 Task: Create a schedule automation trigger every first monday of the month at 11:00 AM.
Action: Mouse moved to (1091, 308)
Screenshot: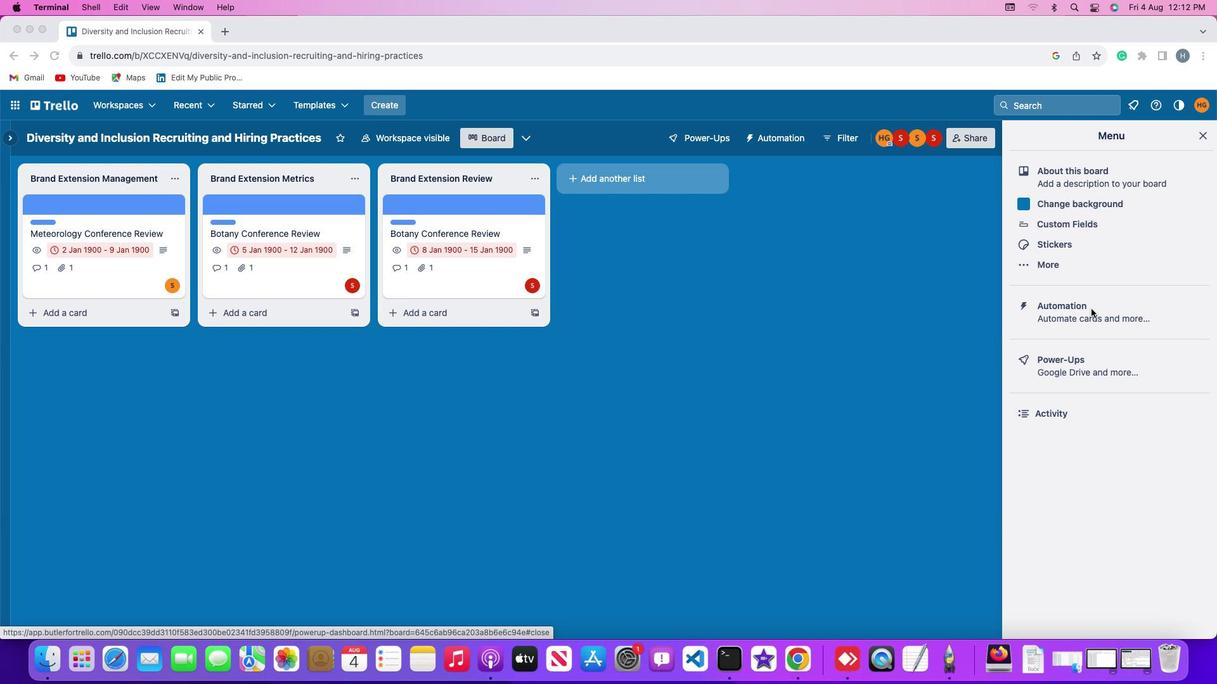 
Action: Mouse pressed left at (1091, 308)
Screenshot: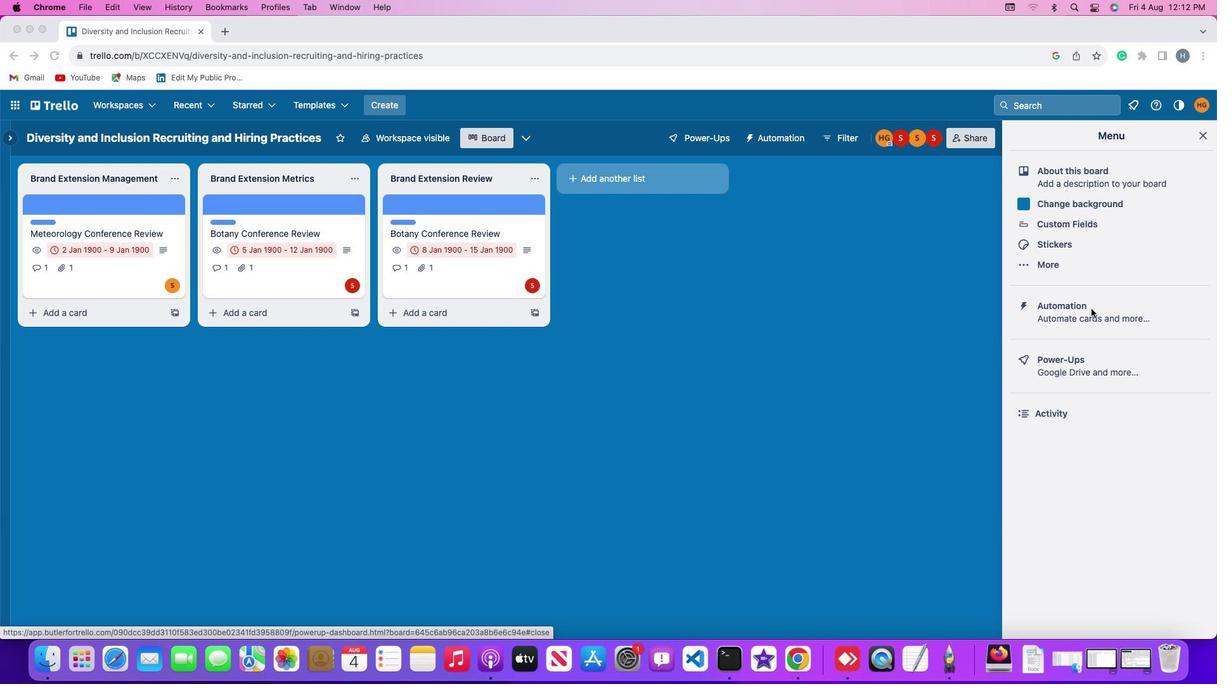 
Action: Mouse moved to (1096, 312)
Screenshot: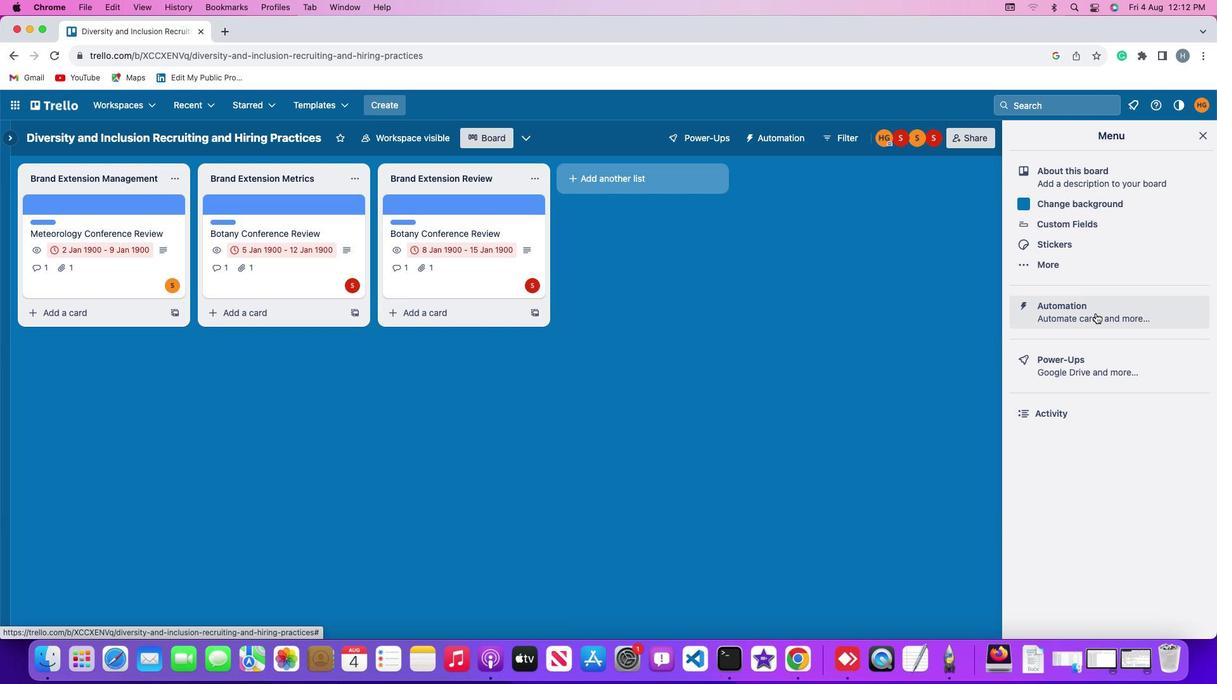 
Action: Mouse pressed left at (1096, 312)
Screenshot: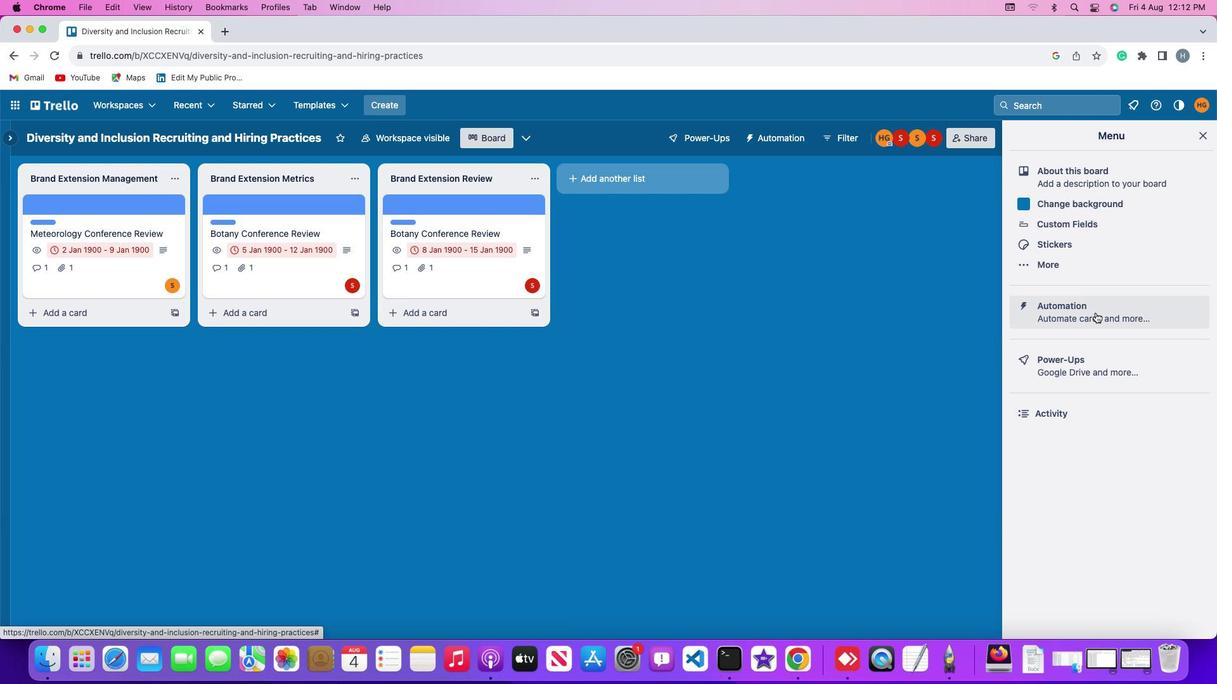 
Action: Mouse moved to (79, 274)
Screenshot: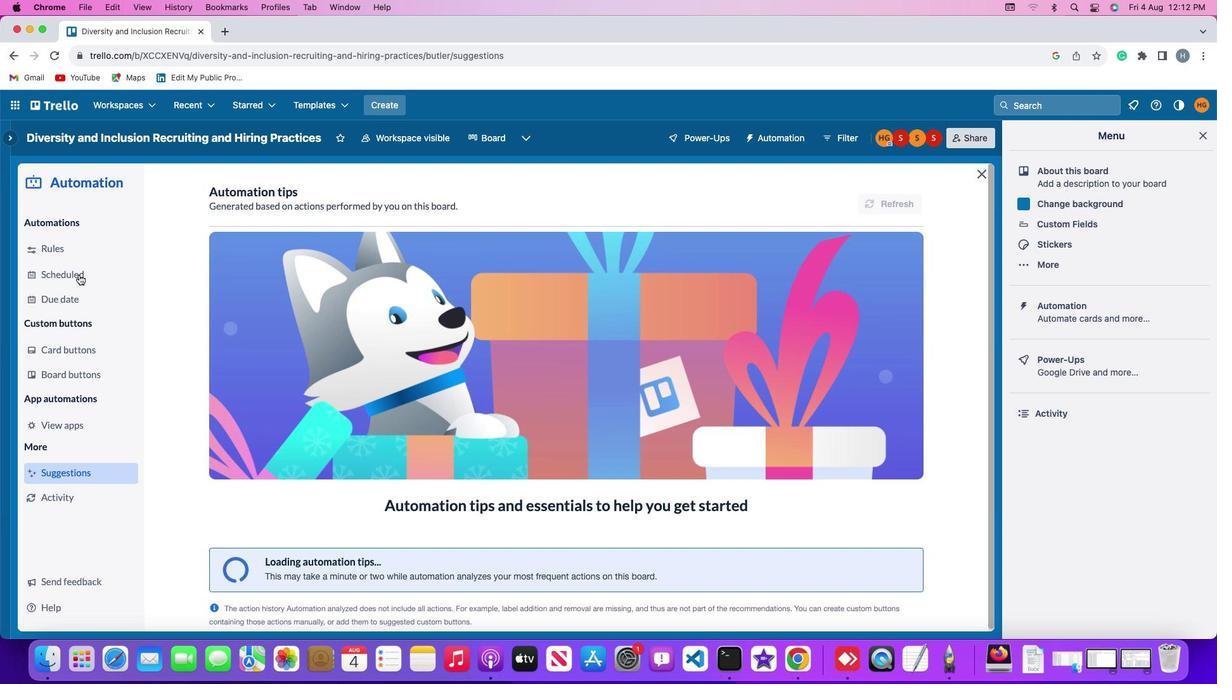 
Action: Mouse pressed left at (79, 274)
Screenshot: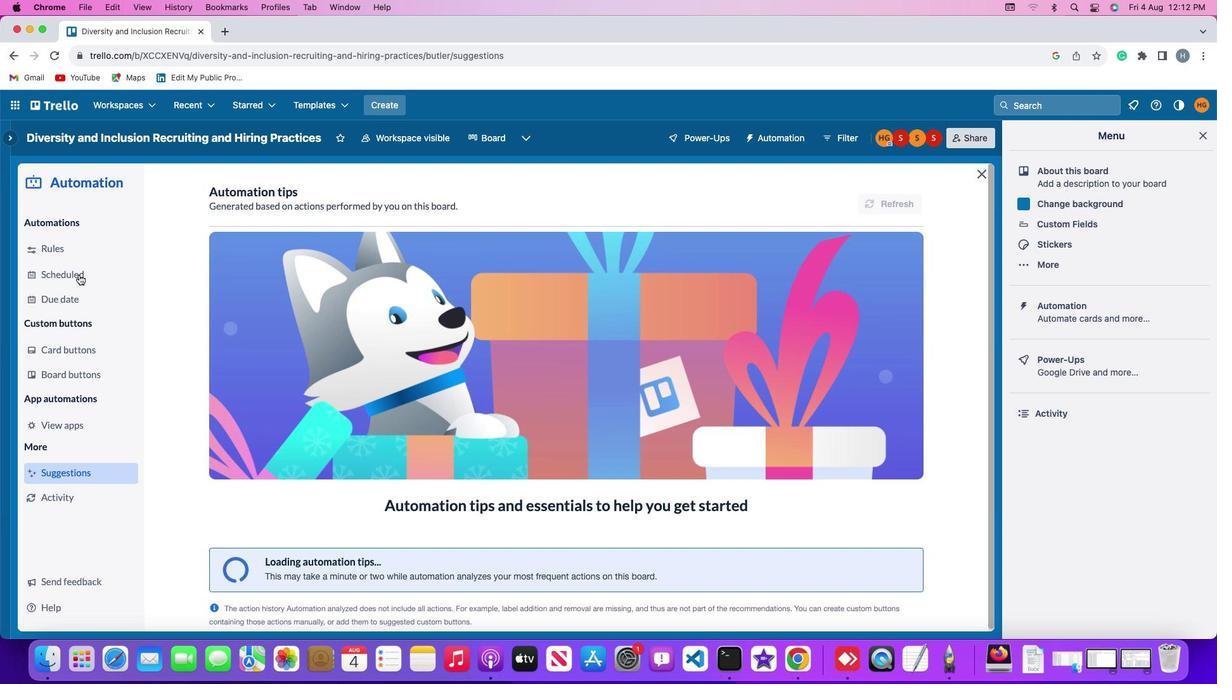 
Action: Mouse moved to (860, 194)
Screenshot: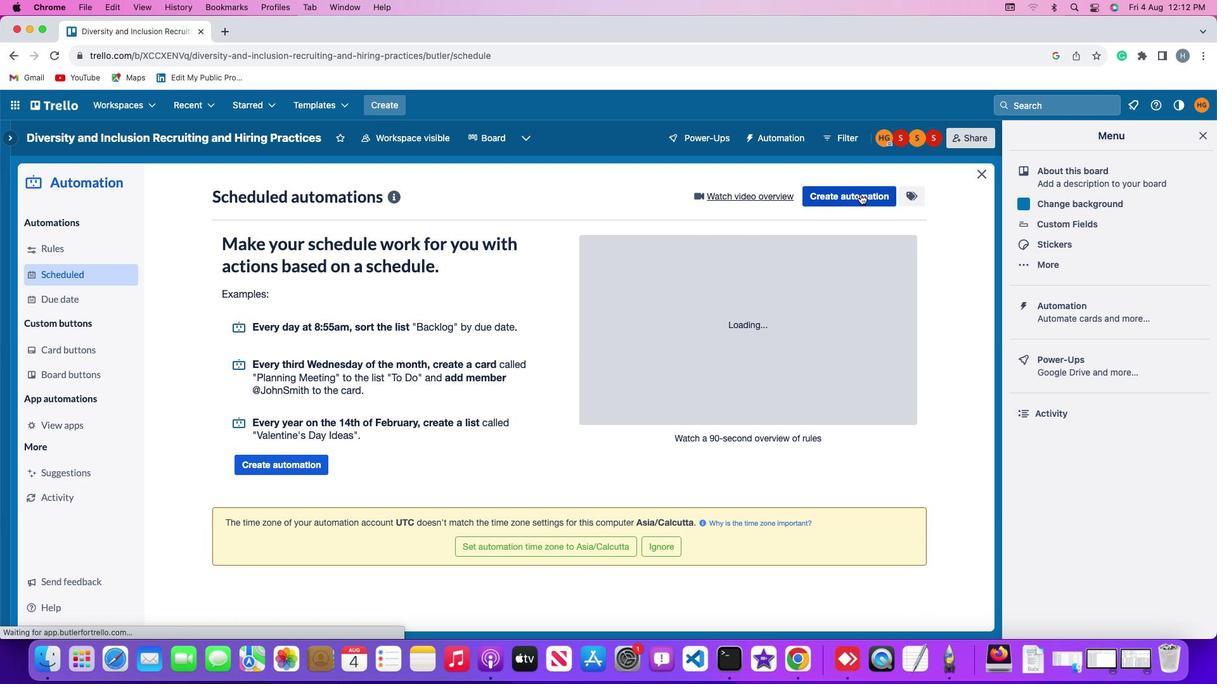 
Action: Mouse pressed left at (860, 194)
Screenshot: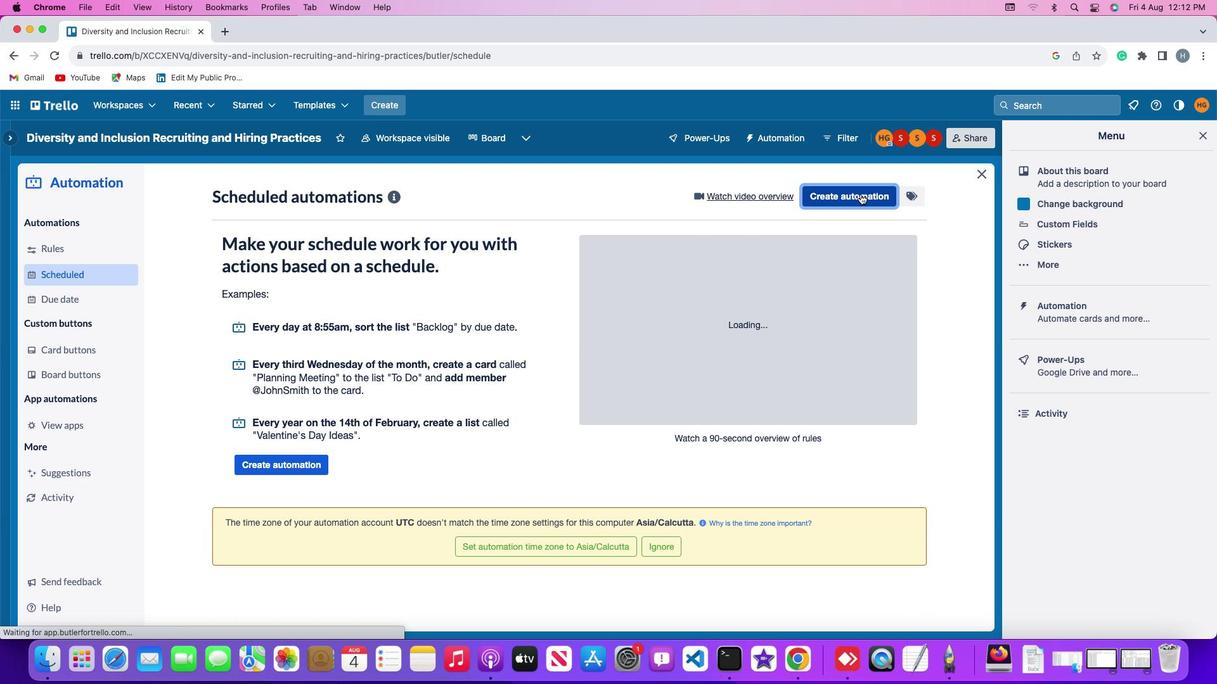 
Action: Mouse moved to (644, 318)
Screenshot: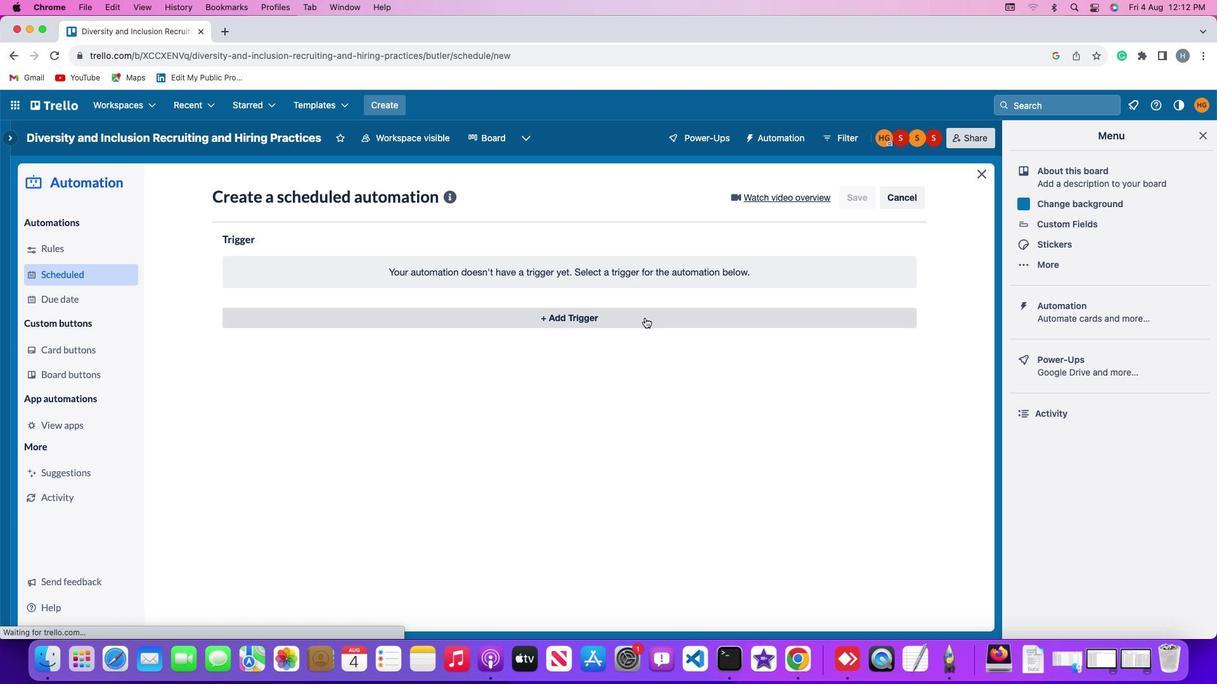 
Action: Mouse pressed left at (644, 318)
Screenshot: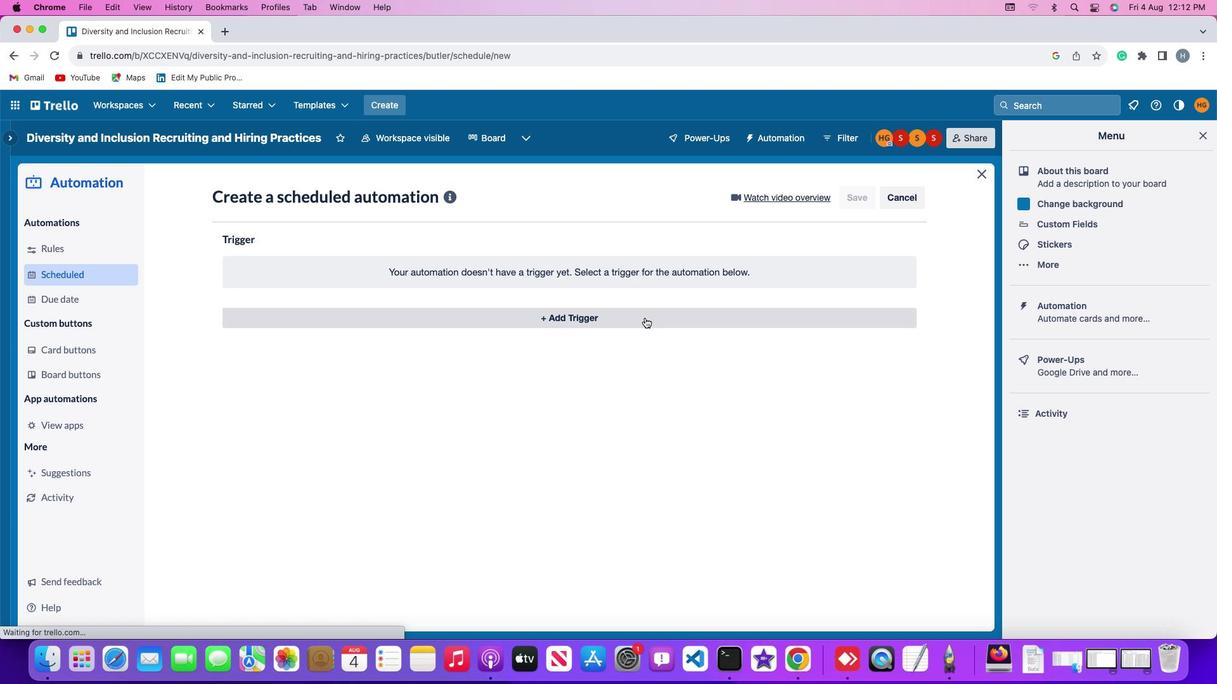 
Action: Mouse moved to (261, 492)
Screenshot: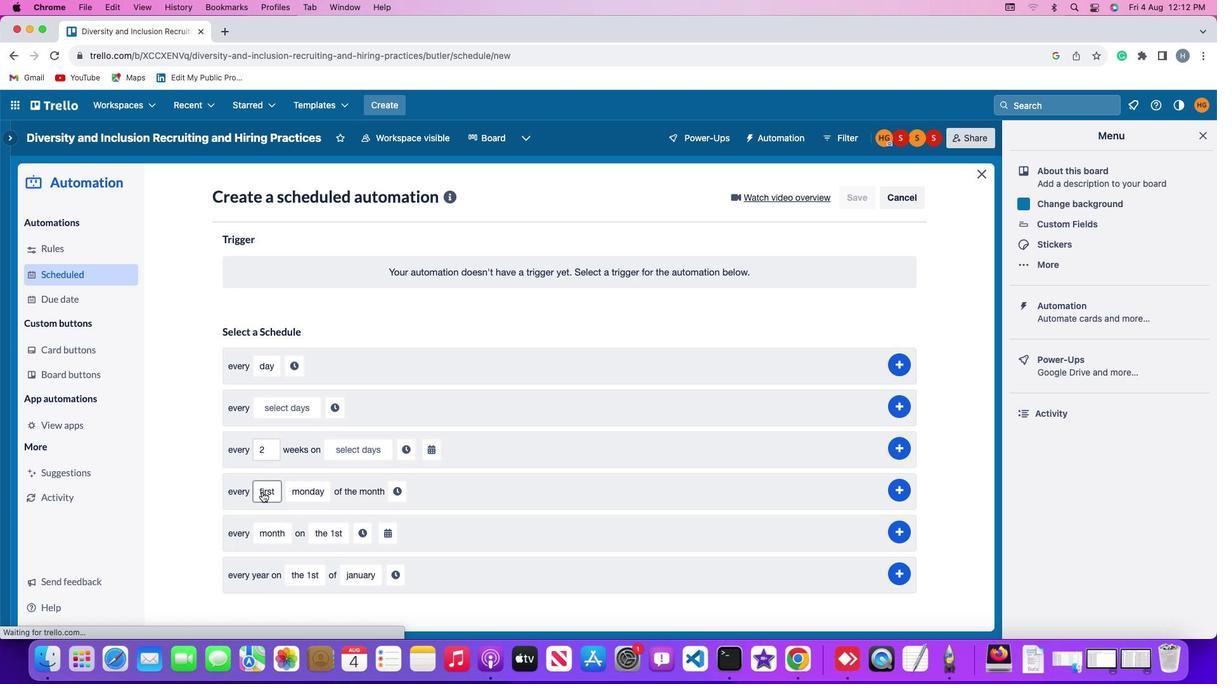 
Action: Mouse pressed left at (261, 492)
Screenshot: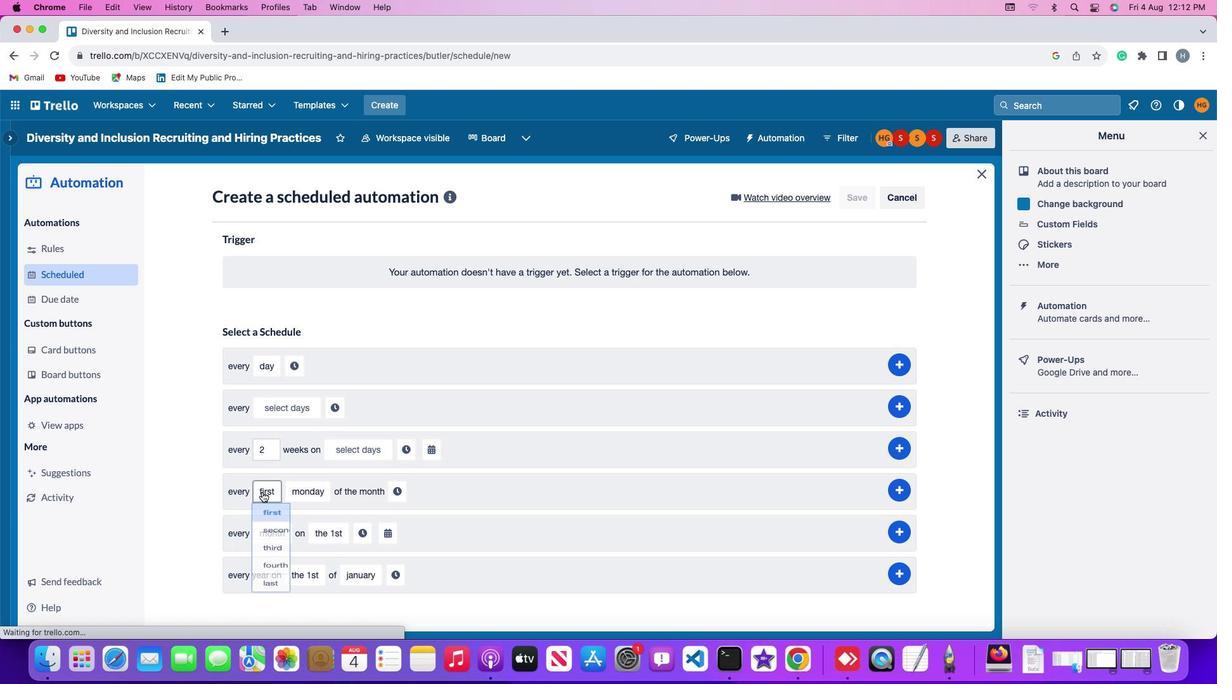 
Action: Mouse moved to (270, 516)
Screenshot: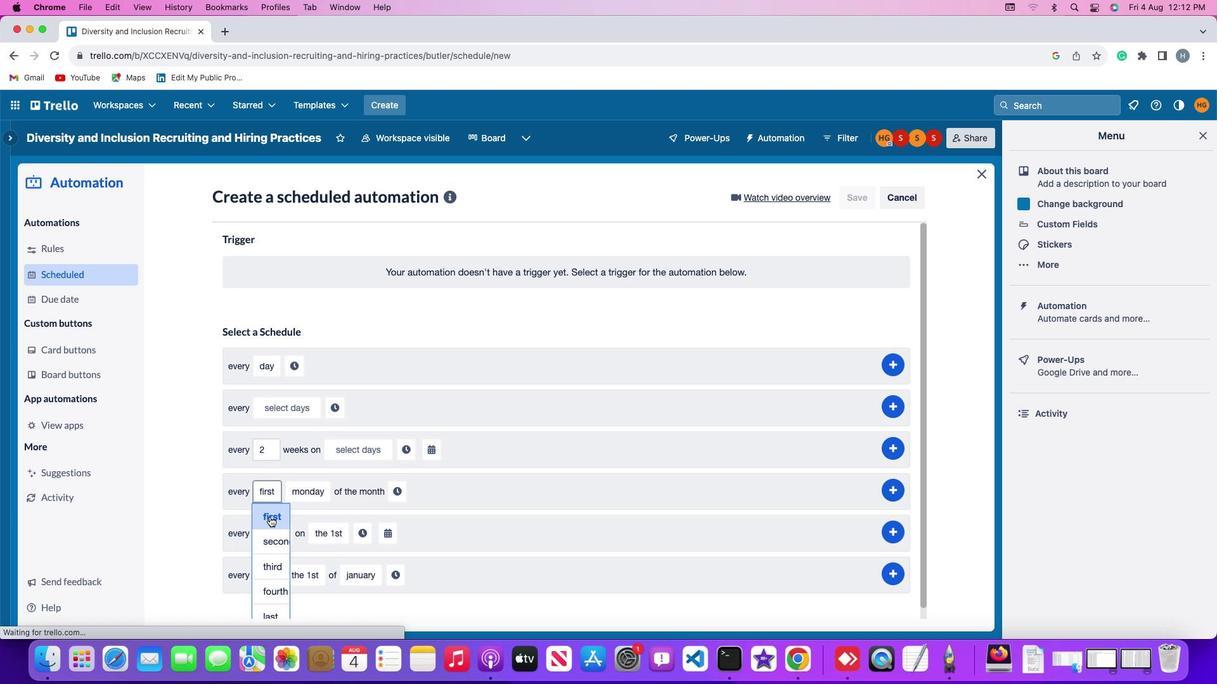 
Action: Mouse pressed left at (270, 516)
Screenshot: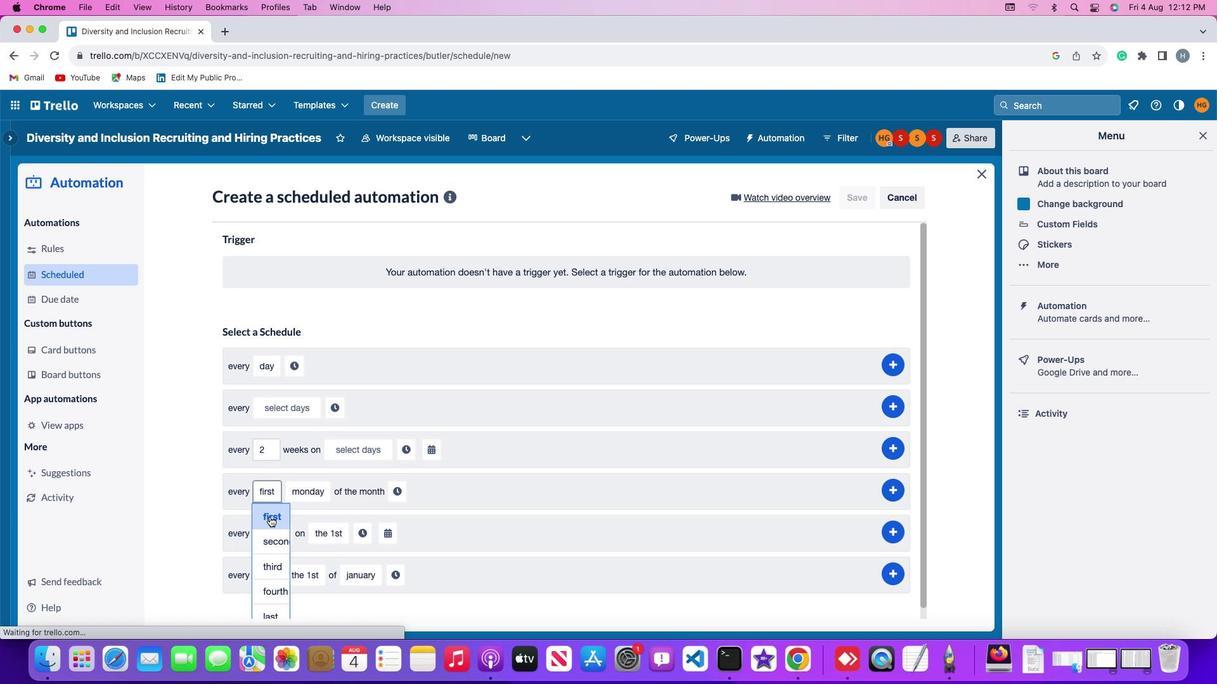 
Action: Mouse pressed left at (270, 516)
Screenshot: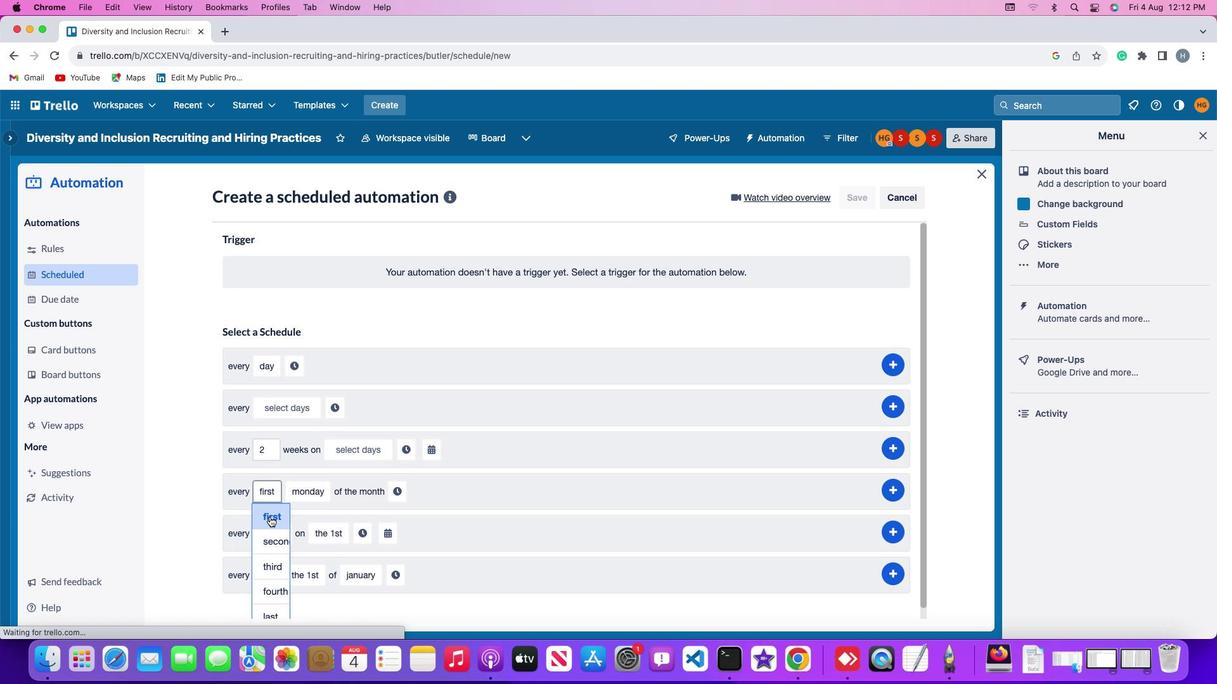 
Action: Mouse moved to (301, 493)
Screenshot: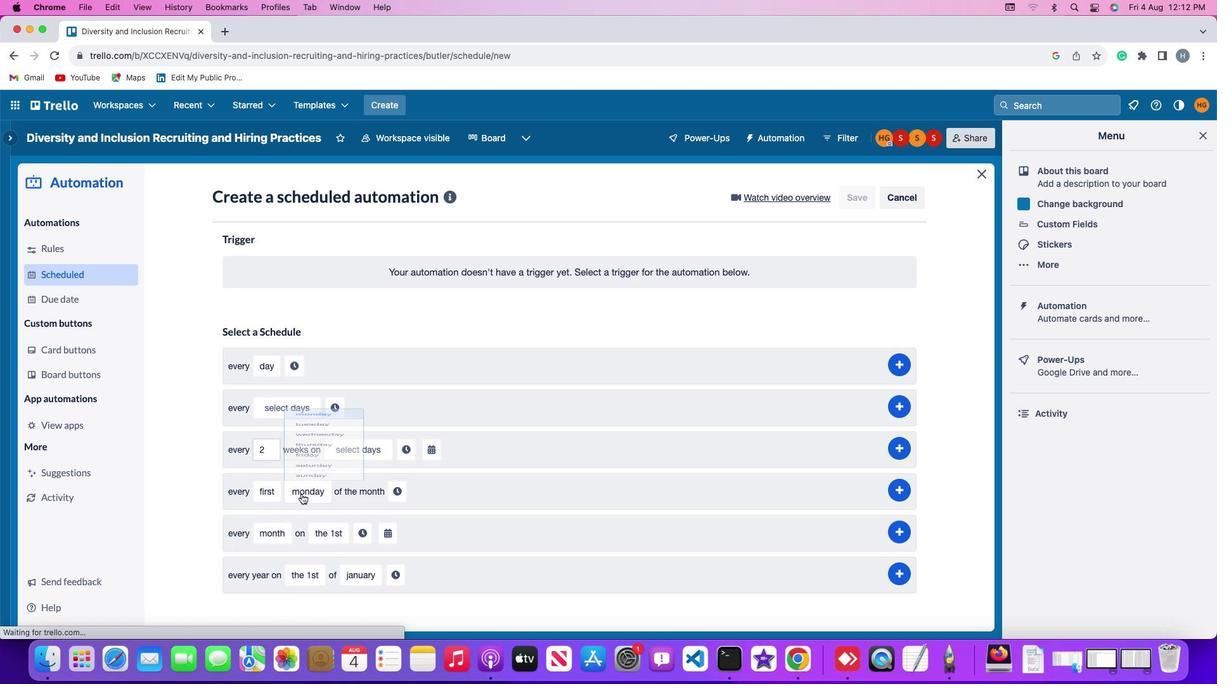 
Action: Mouse pressed left at (301, 493)
Screenshot: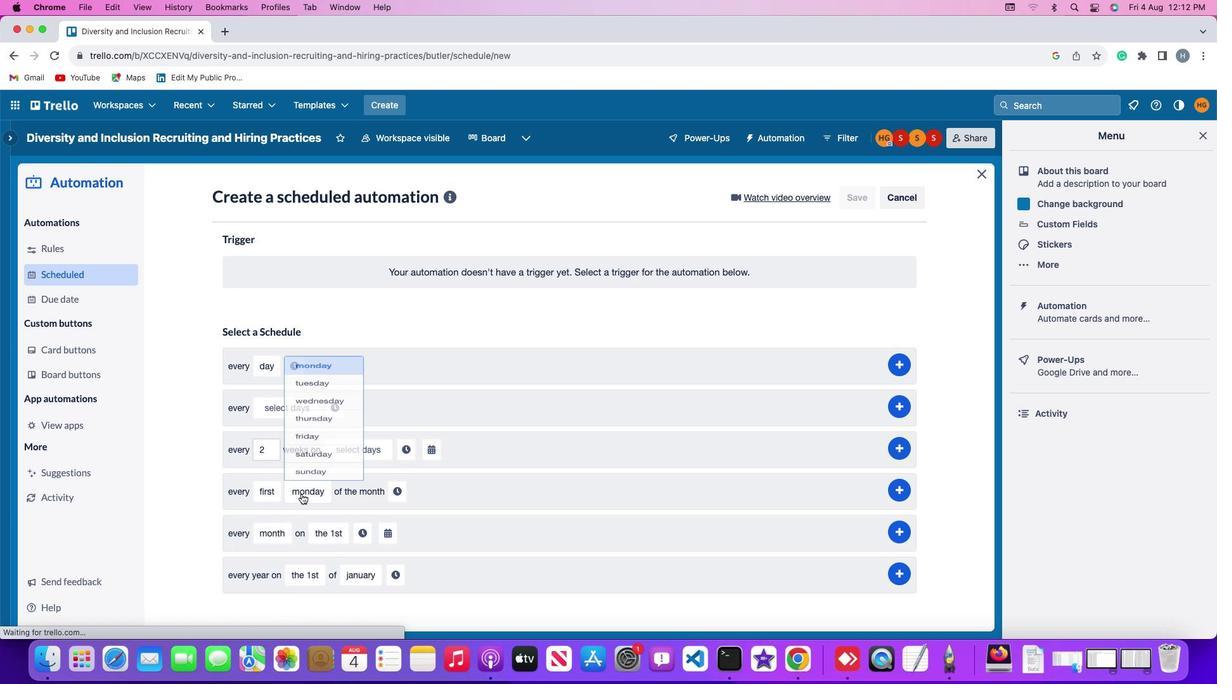
Action: Mouse moved to (331, 315)
Screenshot: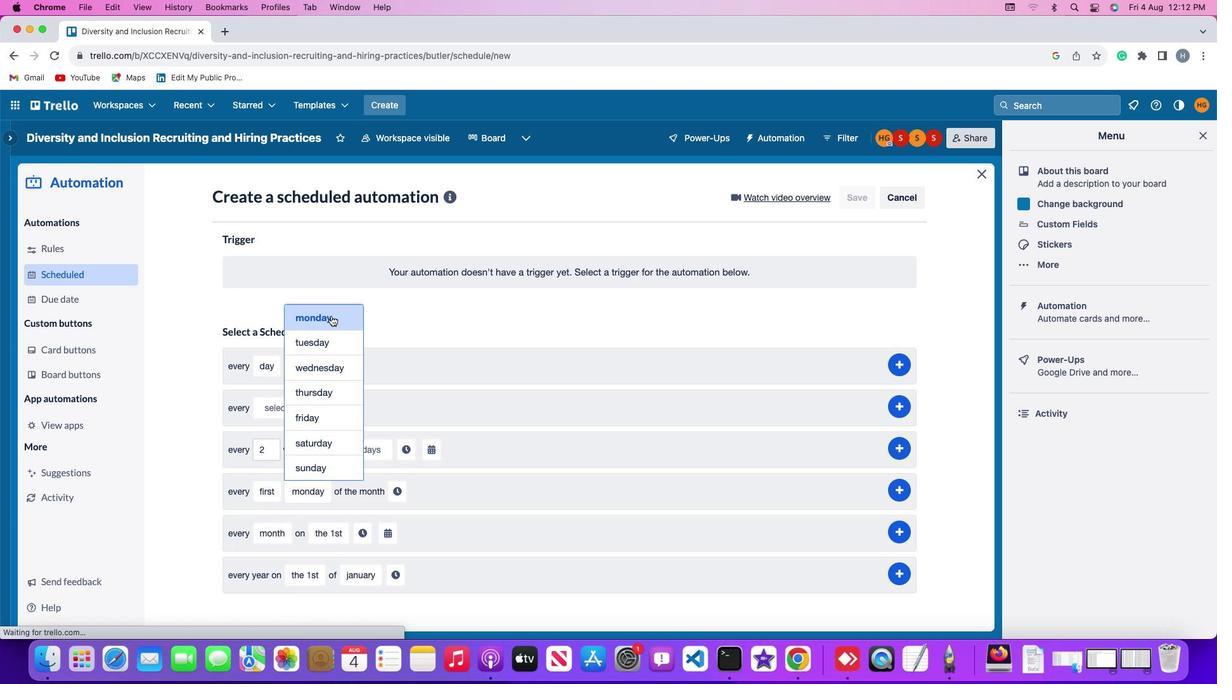 
Action: Mouse pressed left at (331, 315)
Screenshot: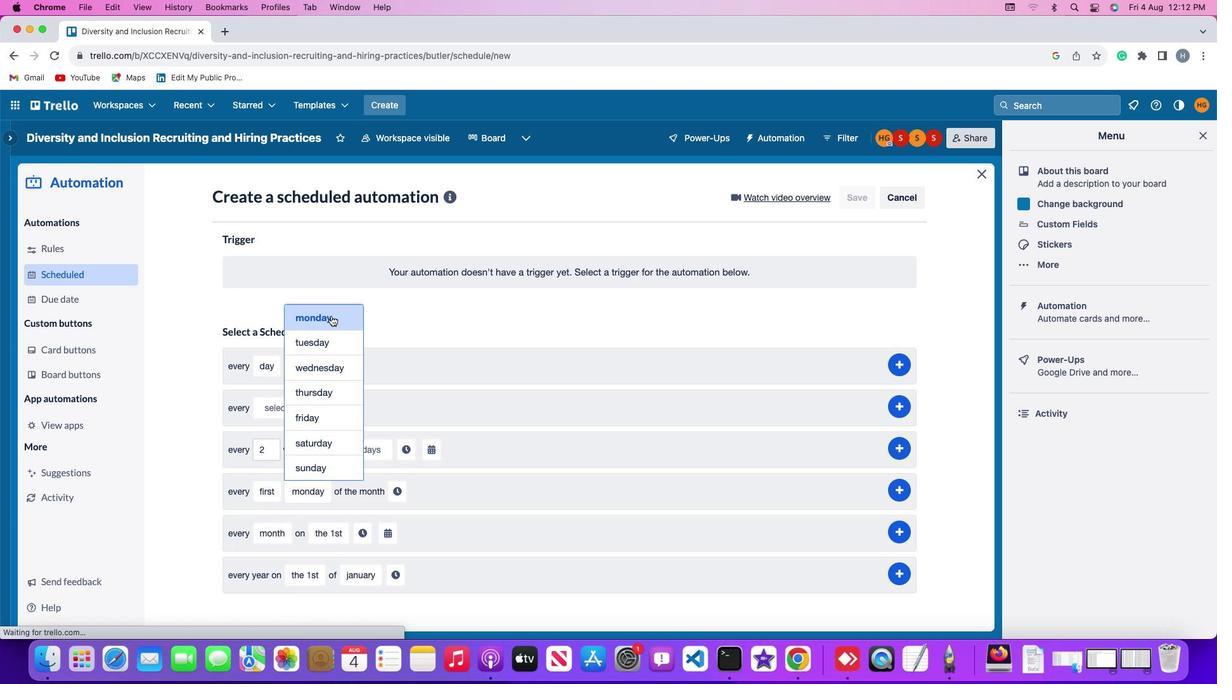 
Action: Mouse moved to (402, 488)
Screenshot: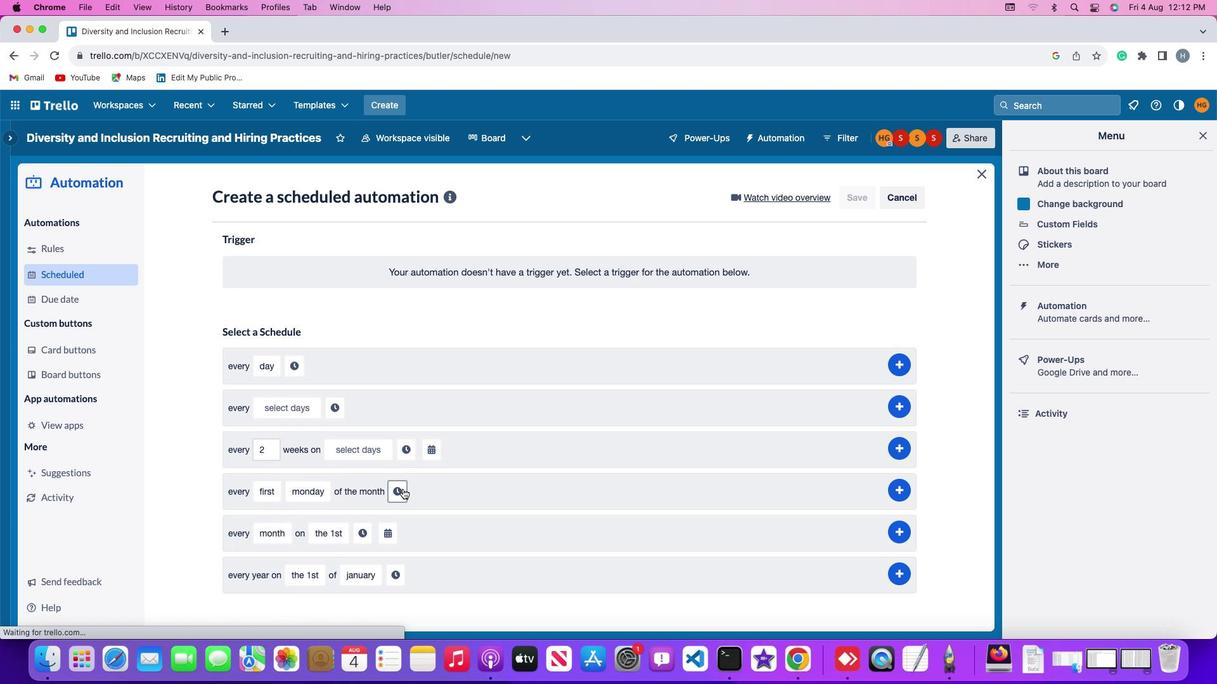 
Action: Mouse pressed left at (402, 488)
Screenshot: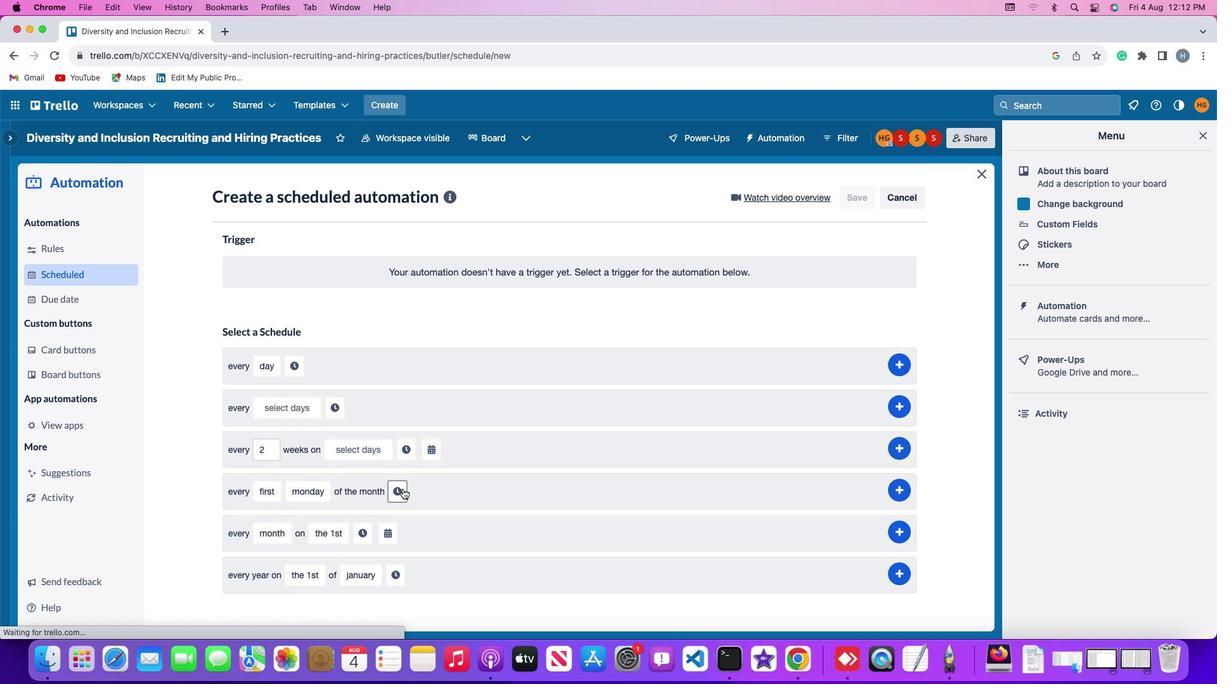
Action: Mouse moved to (426, 494)
Screenshot: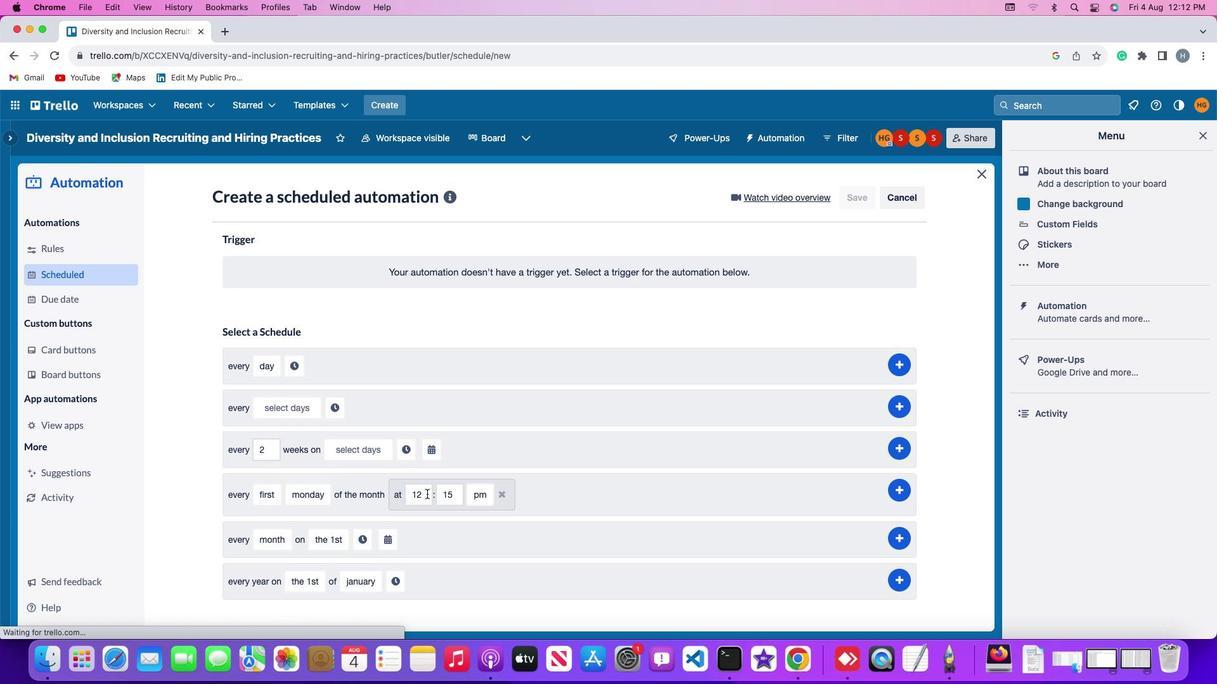 
Action: Mouse pressed left at (426, 494)
Screenshot: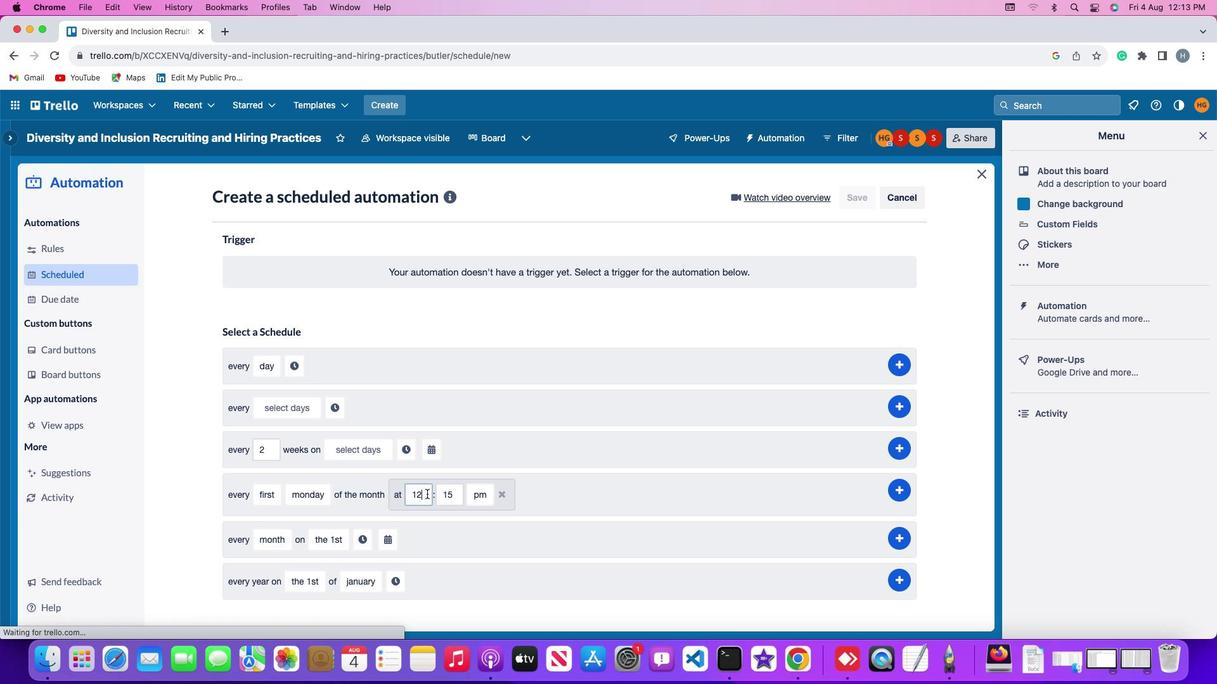 
Action: Mouse moved to (427, 494)
Screenshot: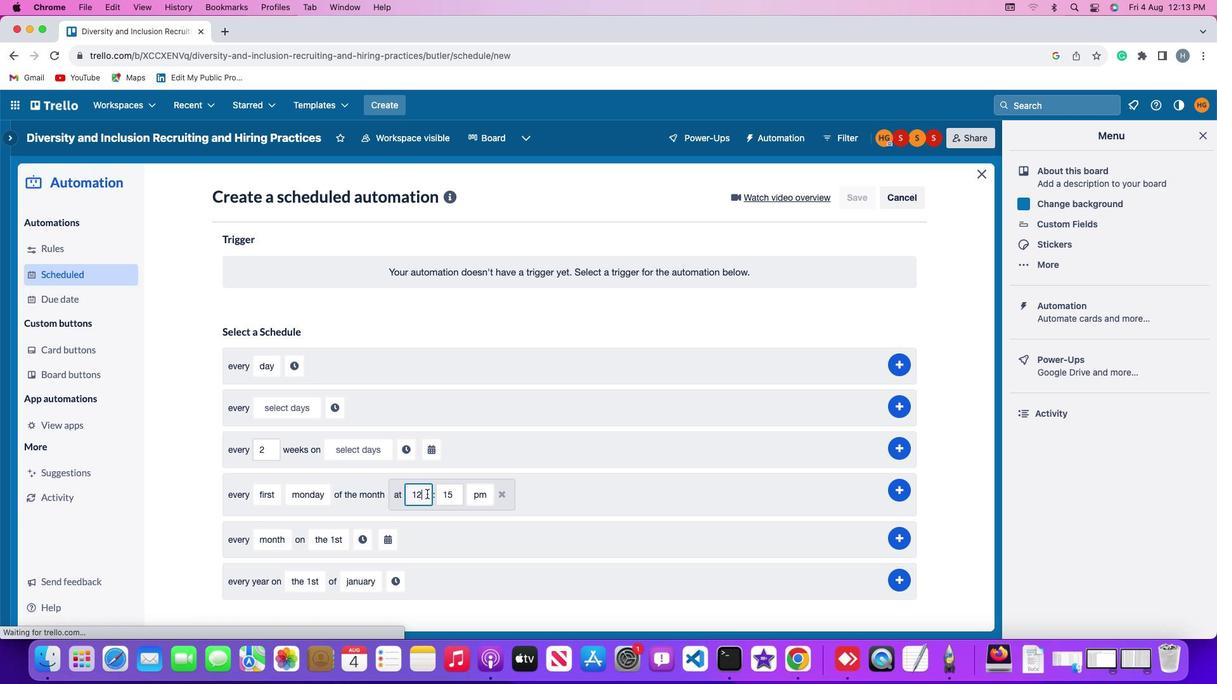
Action: Key pressed Key.backspace'0'
Screenshot: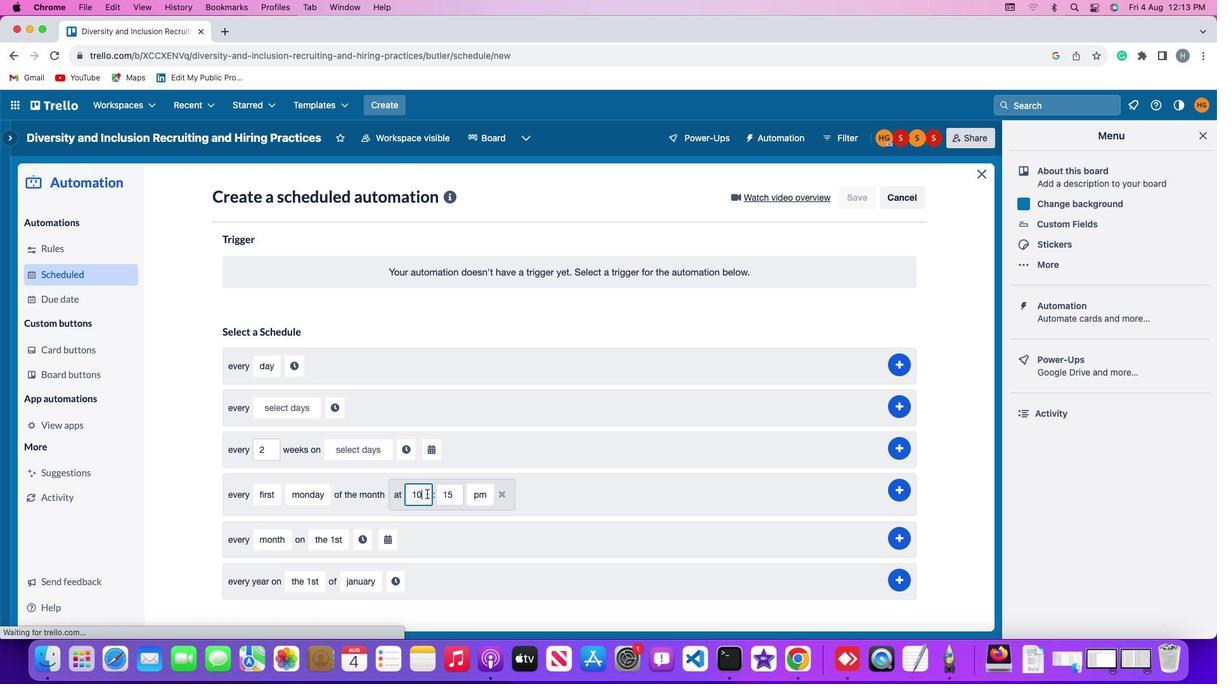 
Action: Mouse moved to (454, 493)
Screenshot: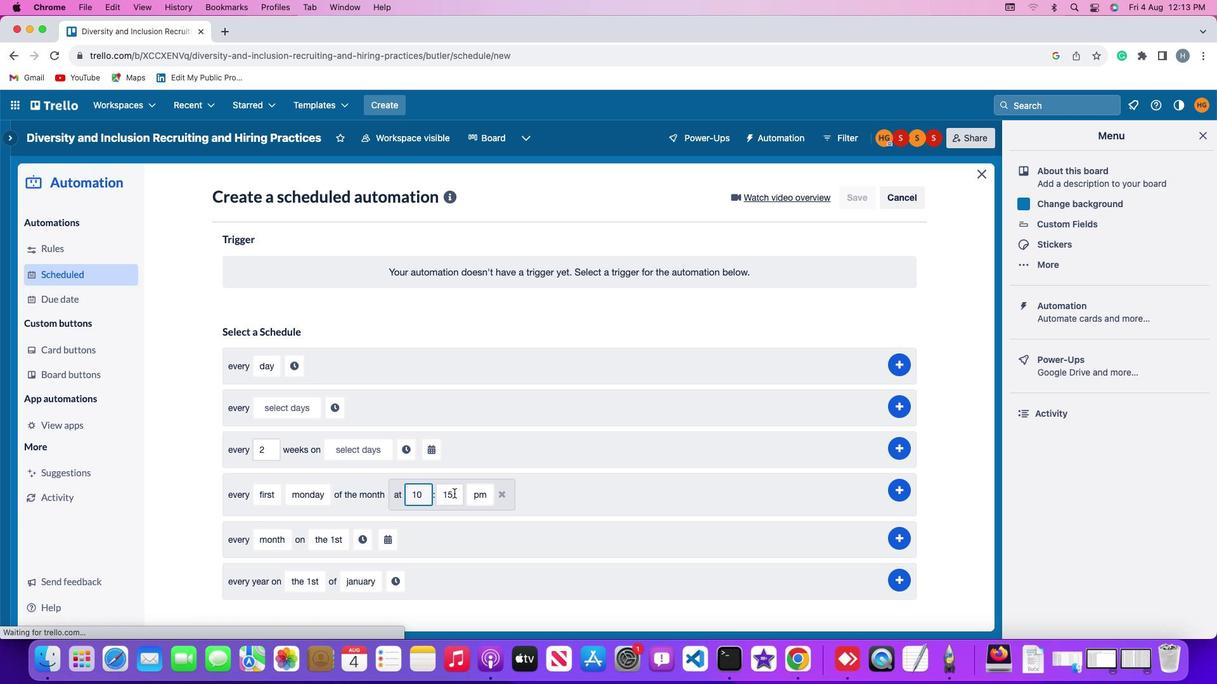 
Action: Mouse pressed left at (454, 493)
Screenshot: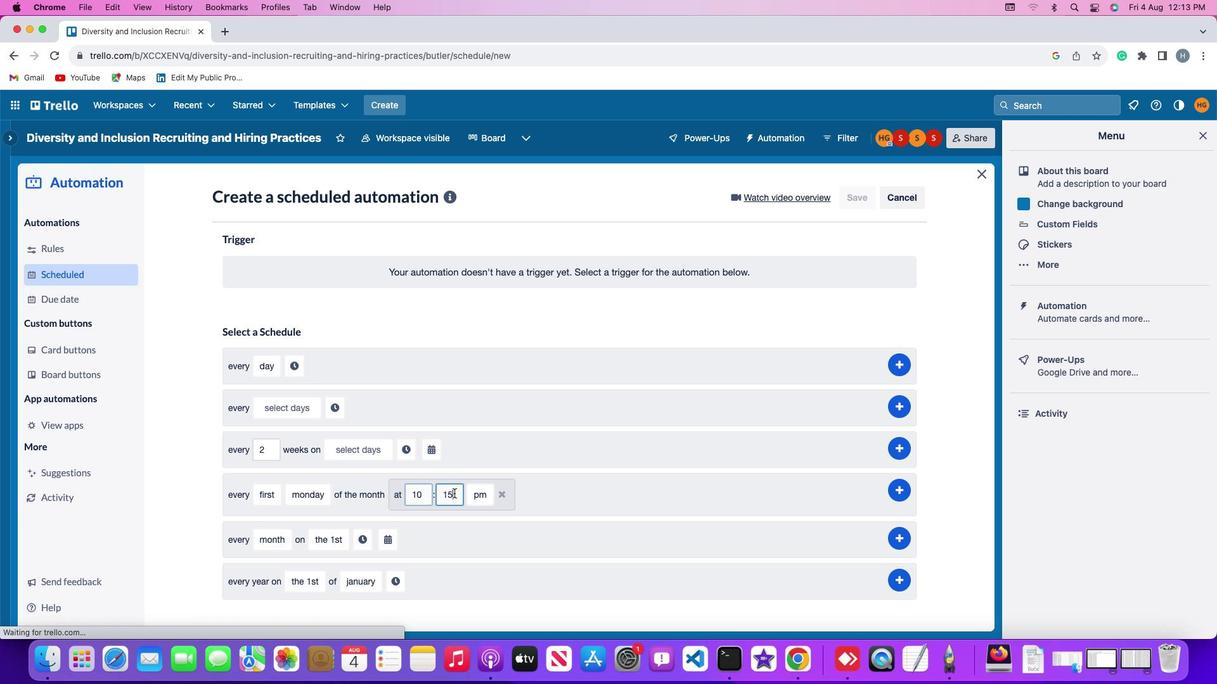 
Action: Mouse moved to (426, 490)
Screenshot: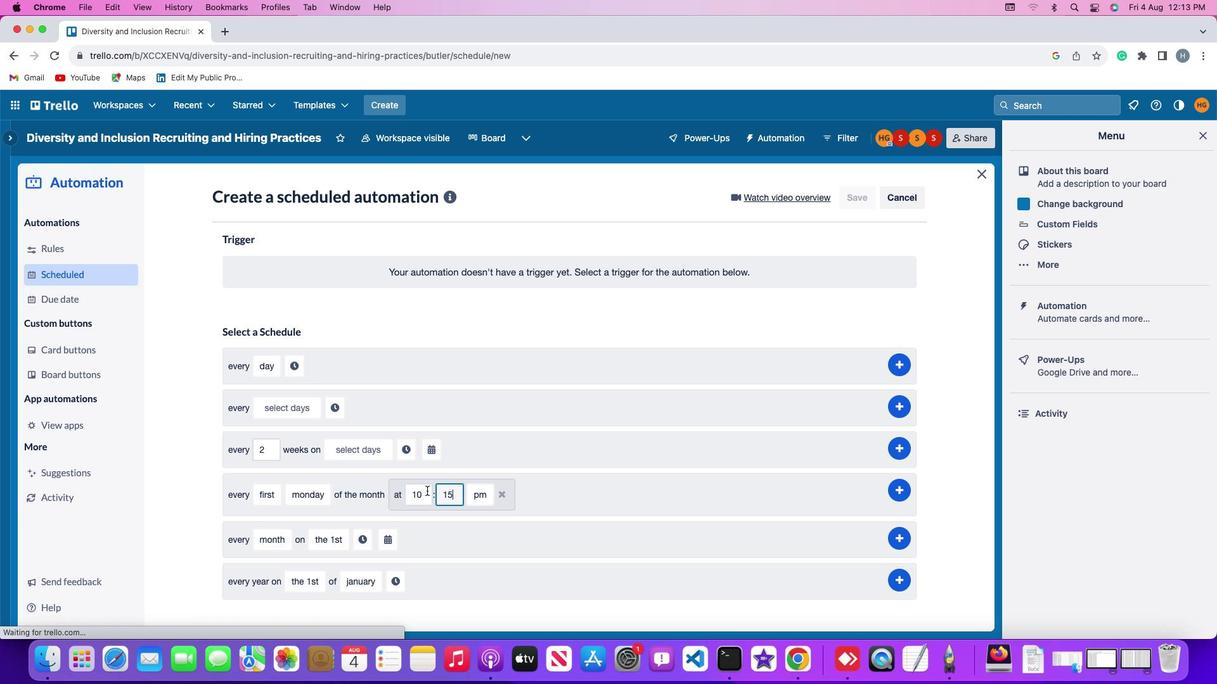 
Action: Mouse pressed left at (426, 490)
Screenshot: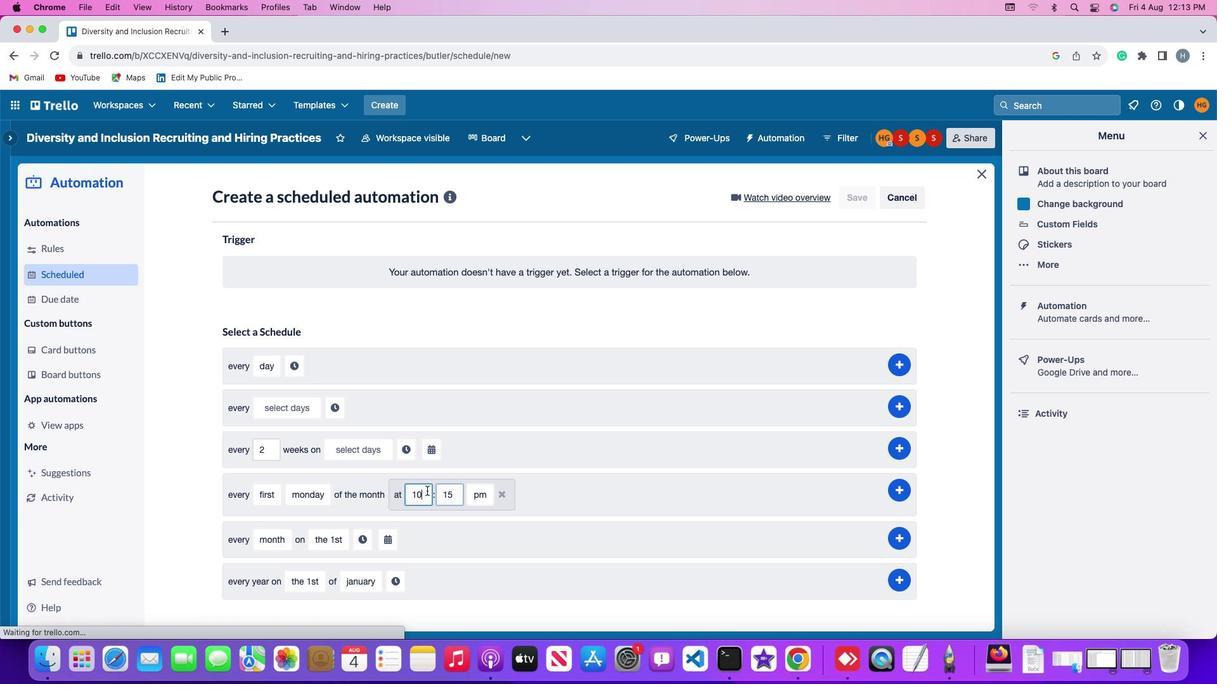 
Action: Key pressed Key.backspace'1'
Screenshot: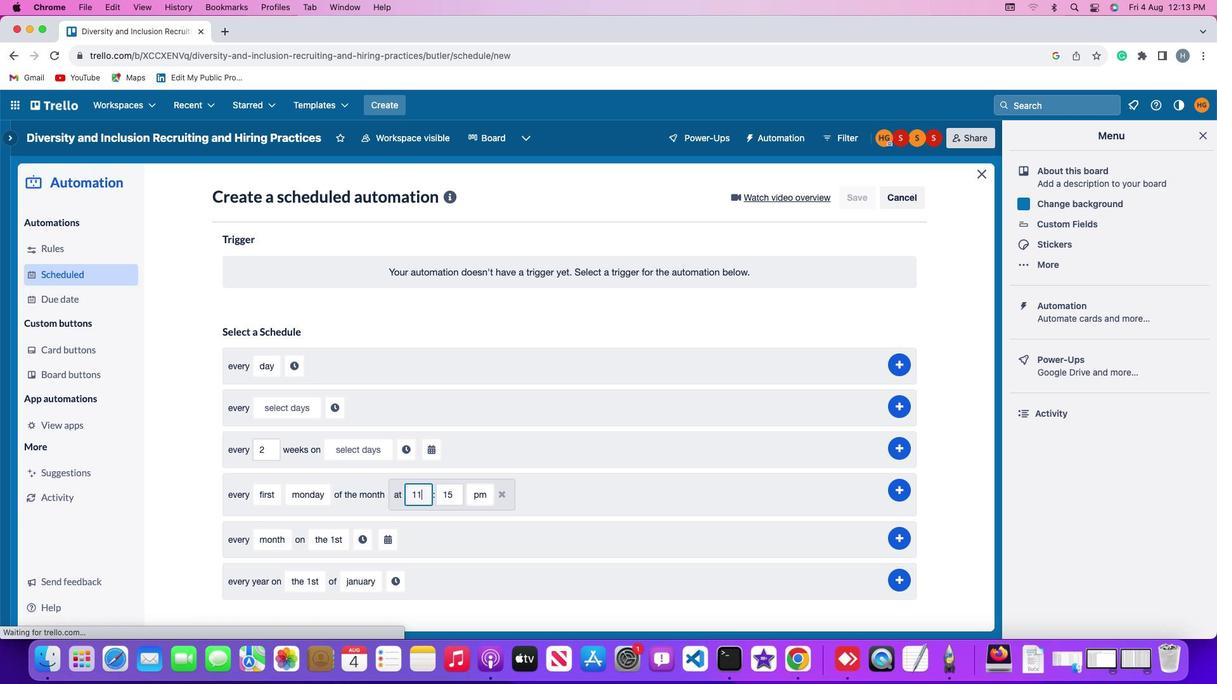 
Action: Mouse moved to (457, 493)
Screenshot: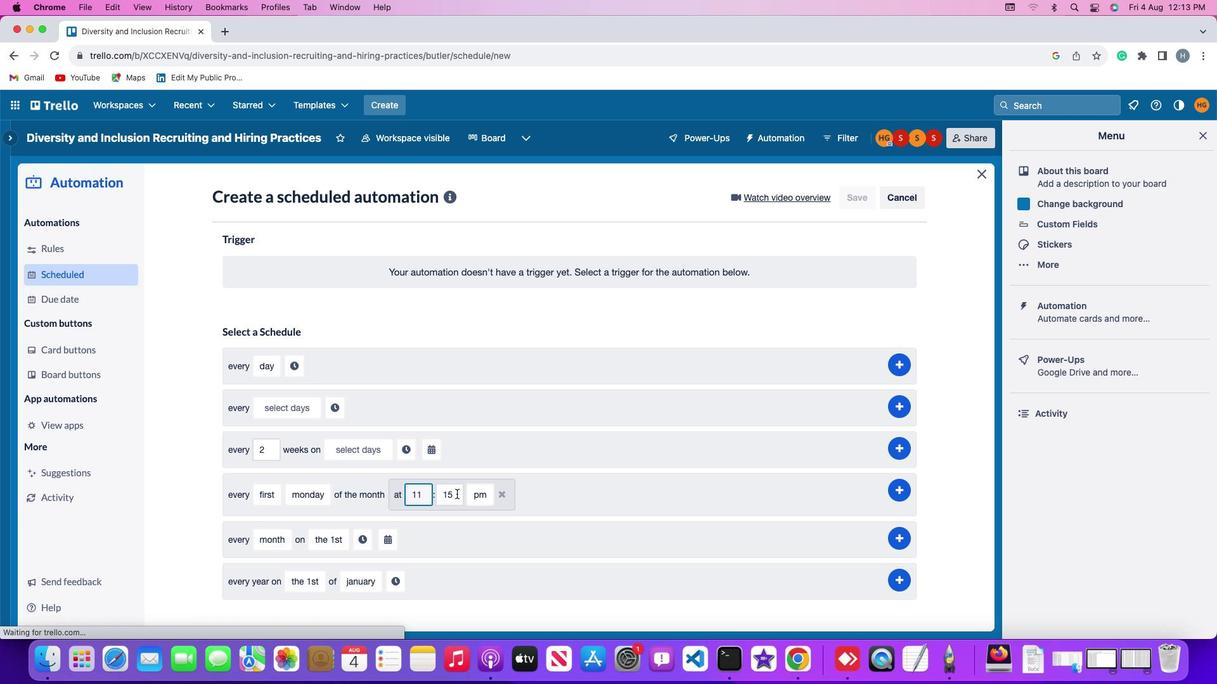 
Action: Mouse pressed left at (457, 493)
Screenshot: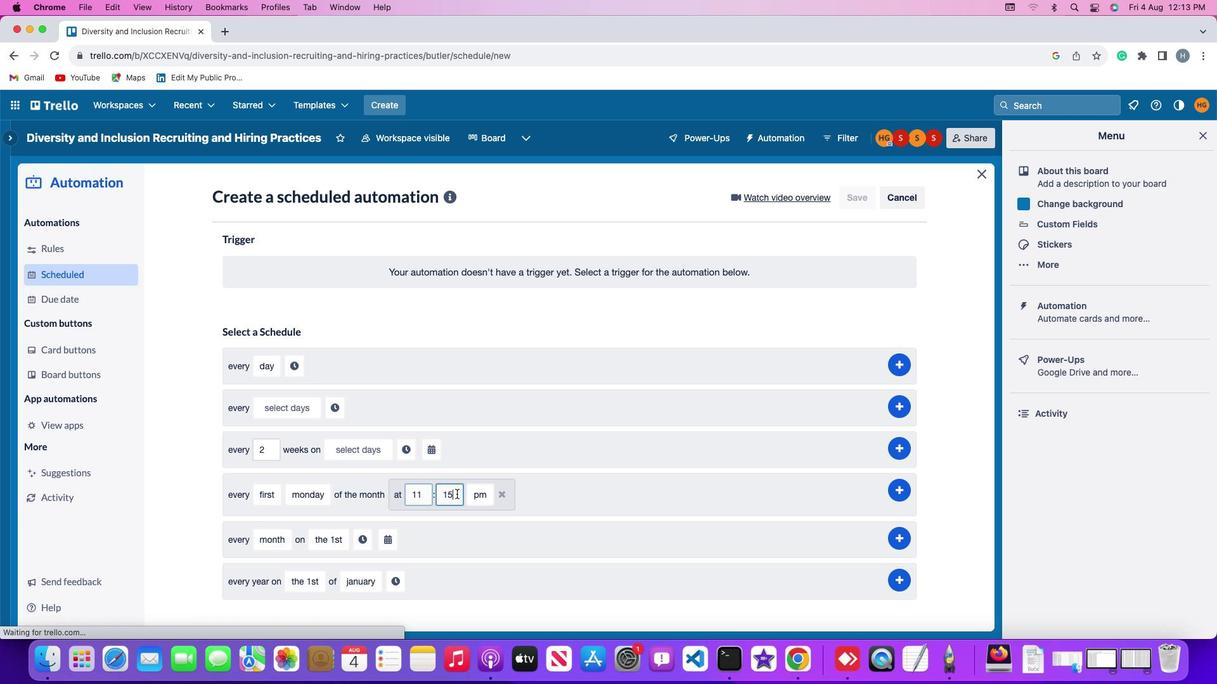 
Action: Key pressed Key.backspaceKey.backspace'0''0'
Screenshot: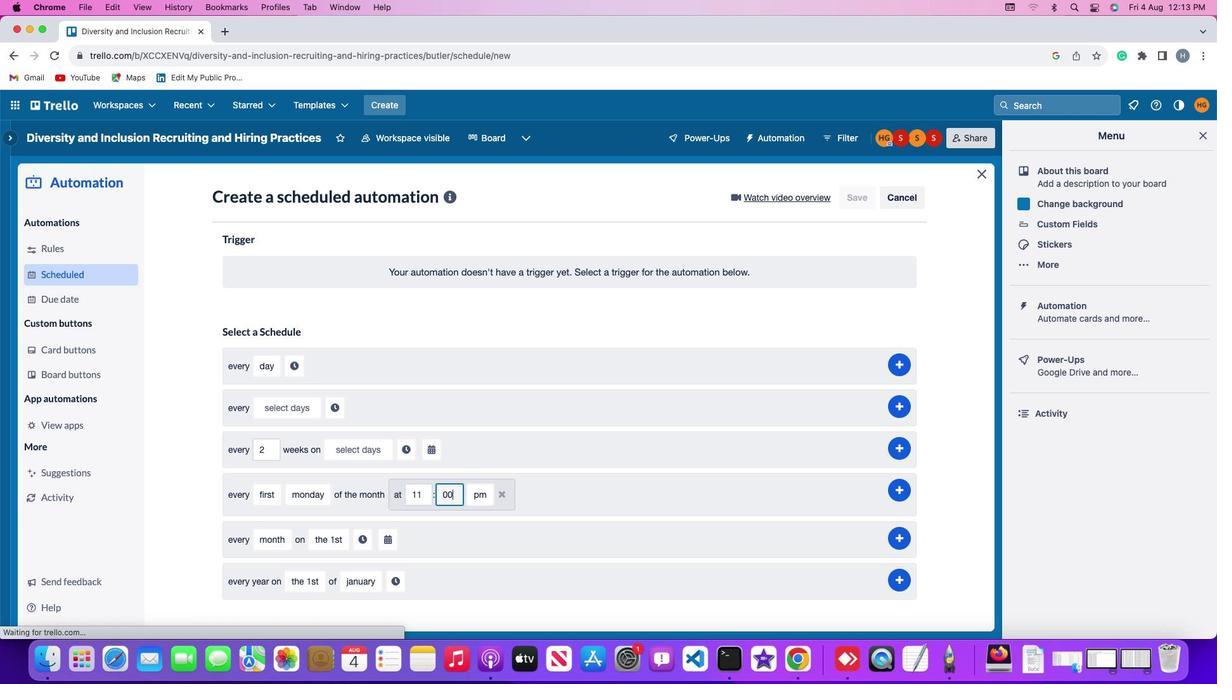 
Action: Mouse moved to (481, 516)
Screenshot: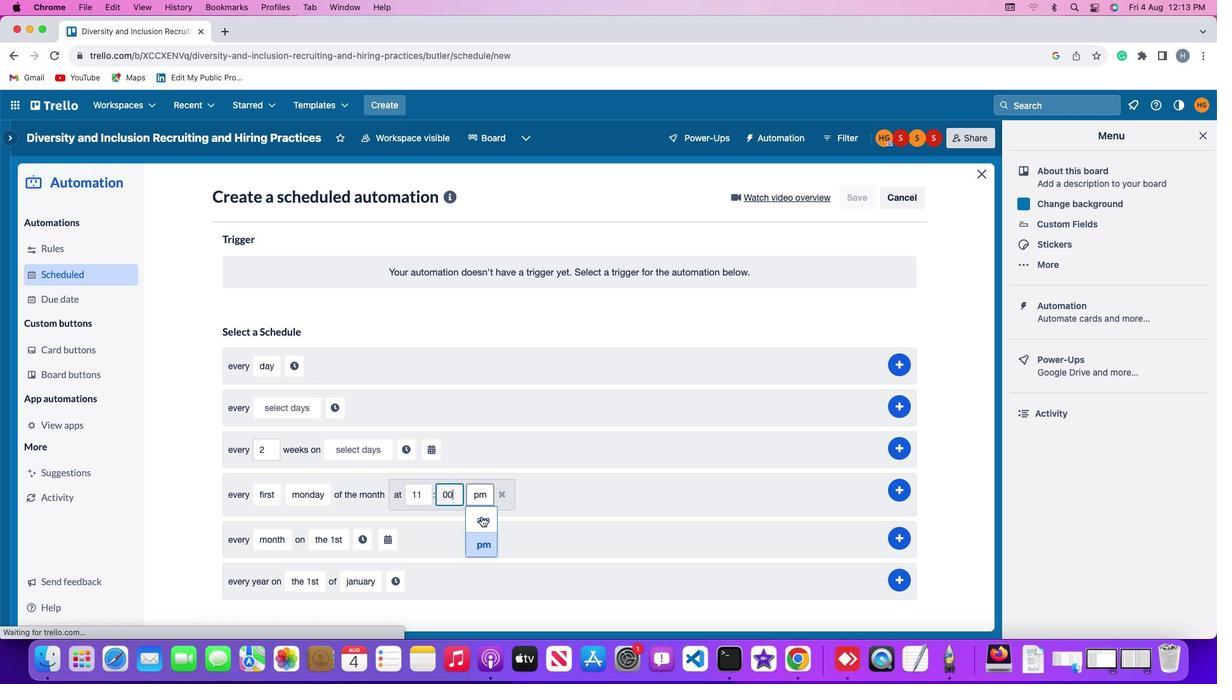 
Action: Mouse pressed left at (481, 516)
Screenshot: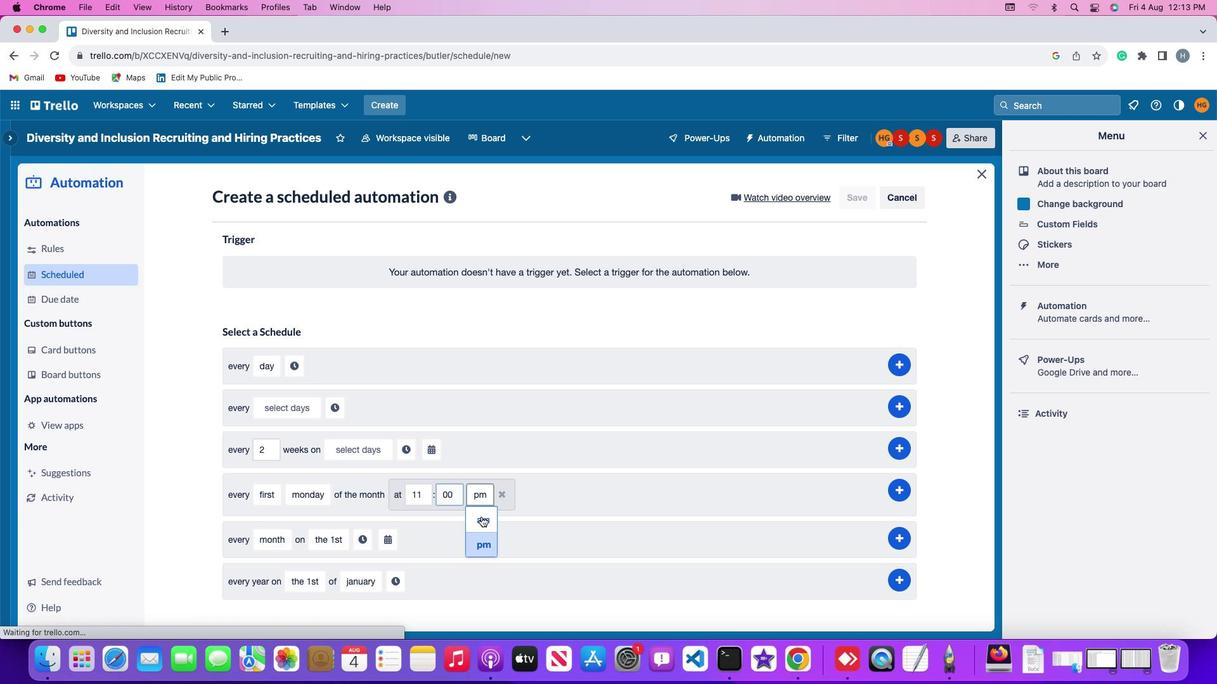 
Action: Mouse moved to (904, 489)
Screenshot: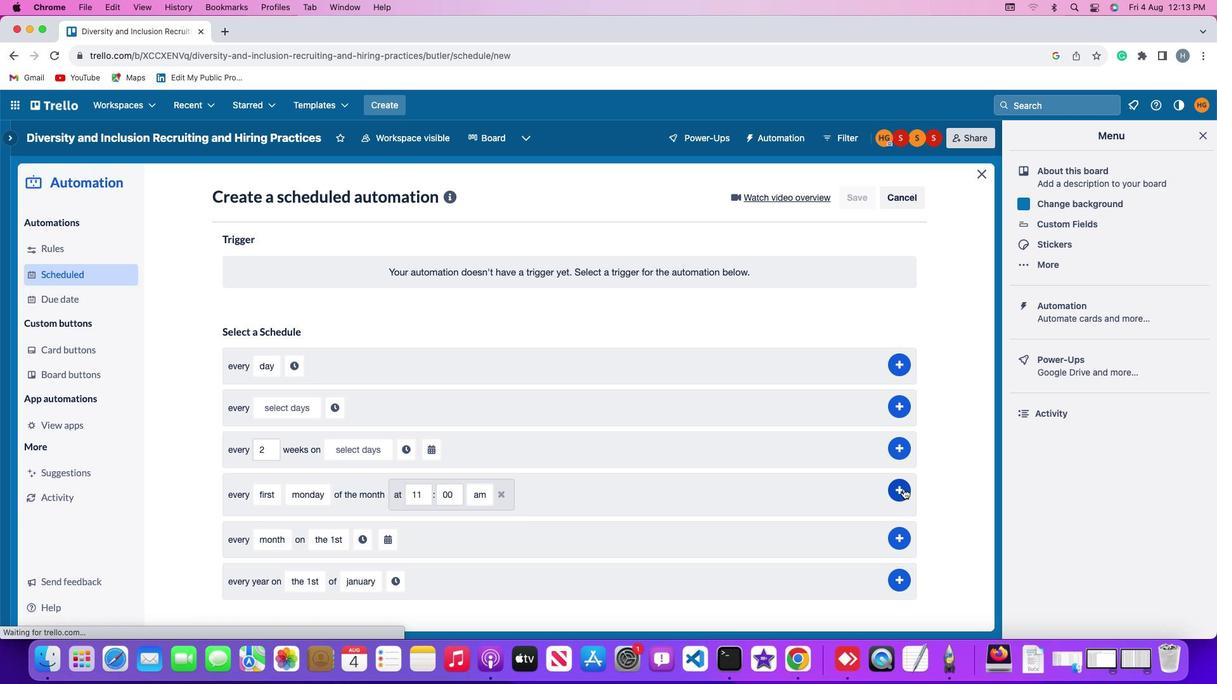 
Action: Mouse pressed left at (904, 489)
Screenshot: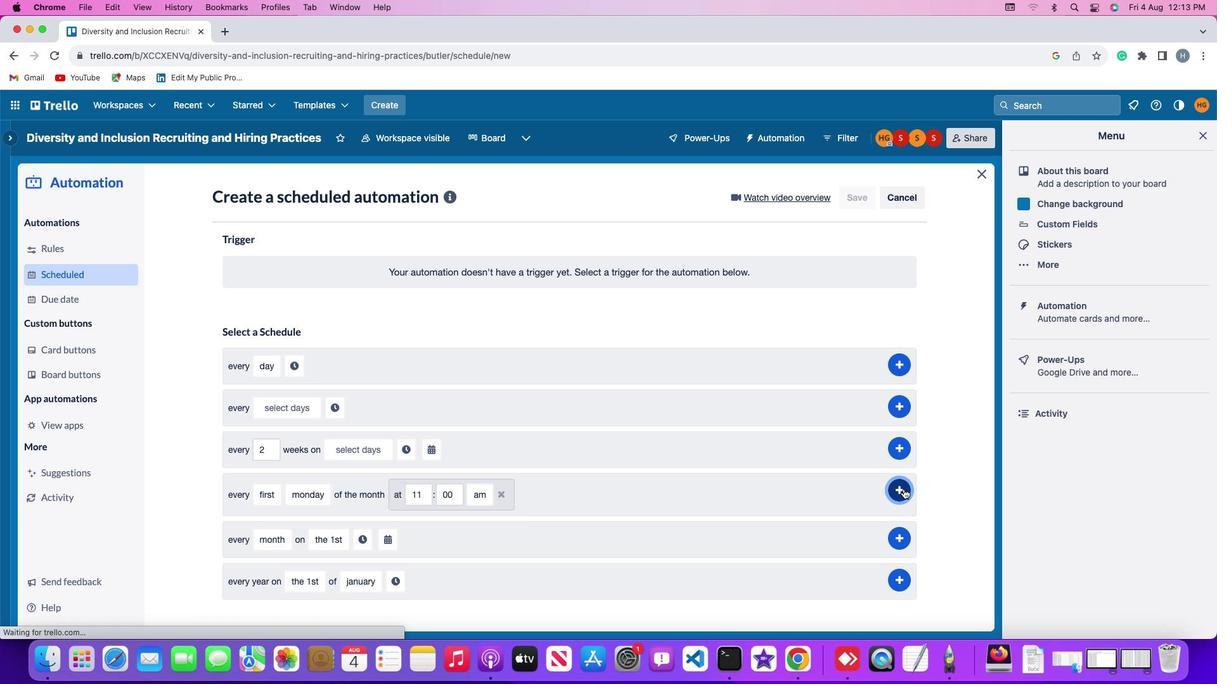 
Action: Mouse moved to (825, 343)
Screenshot: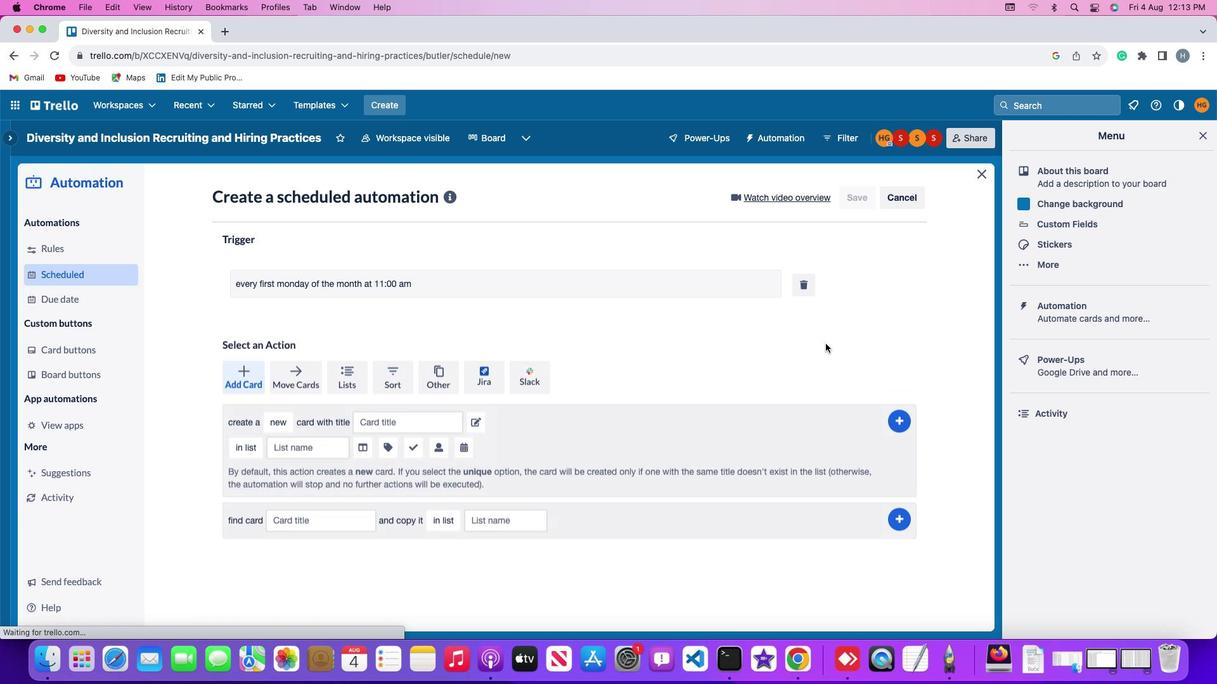 
